 Task: In the  document calendar.odt. Insert footer and write 'ww.ramsons.com'. Find the word using Dictionary 'Gift' Use the tool word Count and display word count while typing
Action: Mouse moved to (109, 76)
Screenshot: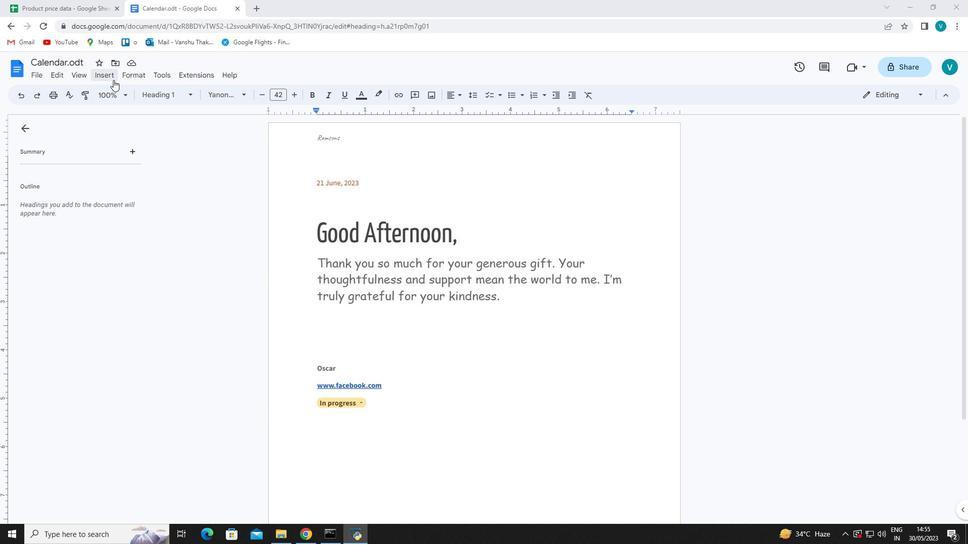 
Action: Mouse pressed left at (109, 76)
Screenshot: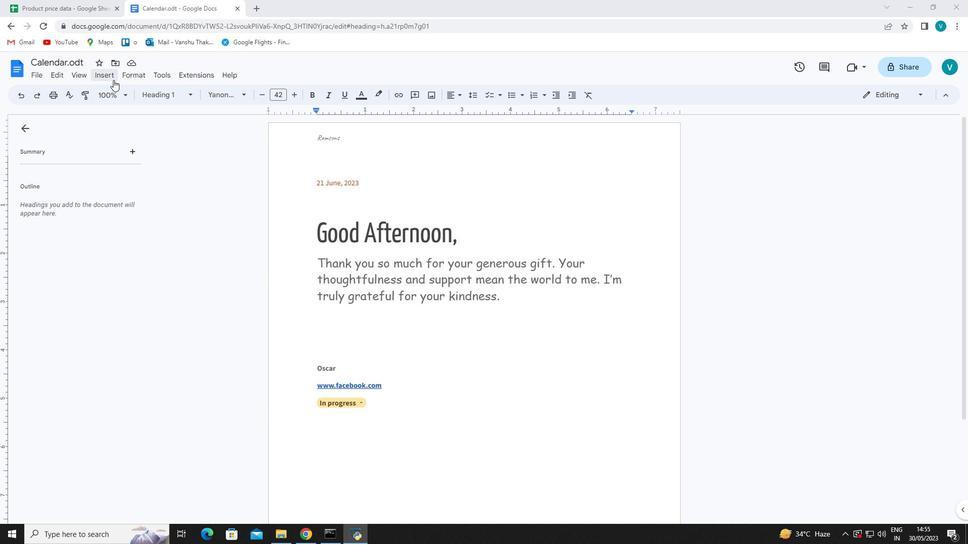 
Action: Mouse moved to (263, 345)
Screenshot: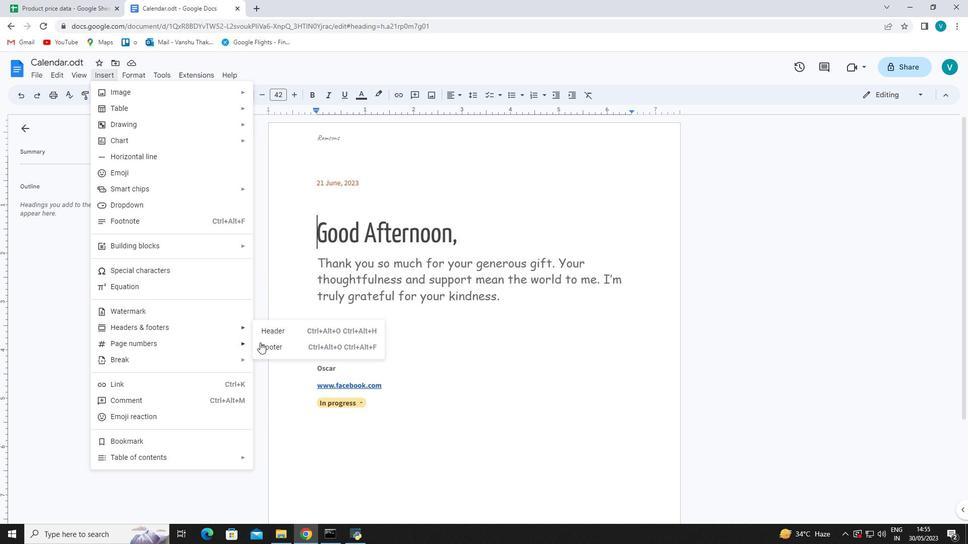 
Action: Mouse pressed left at (263, 345)
Screenshot: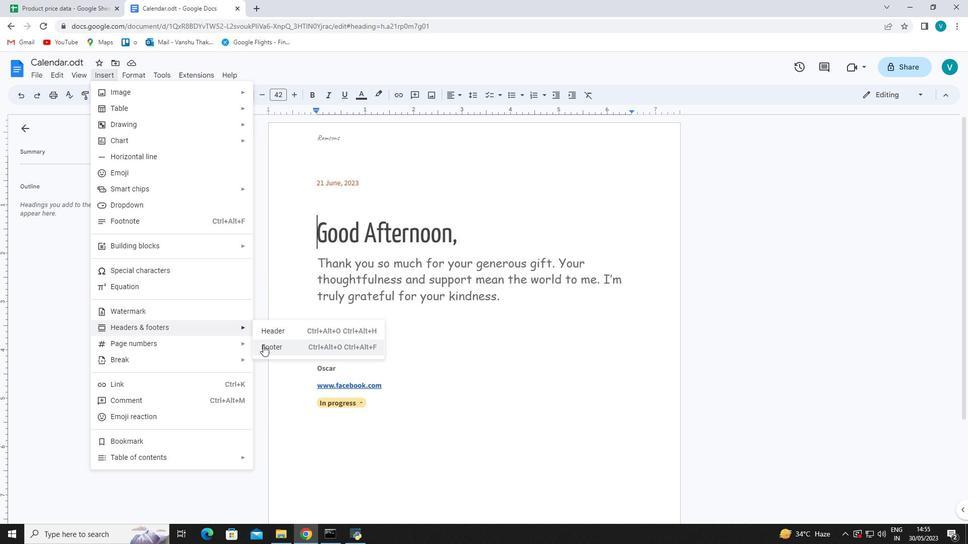 
Action: Mouse moved to (241, 233)
Screenshot: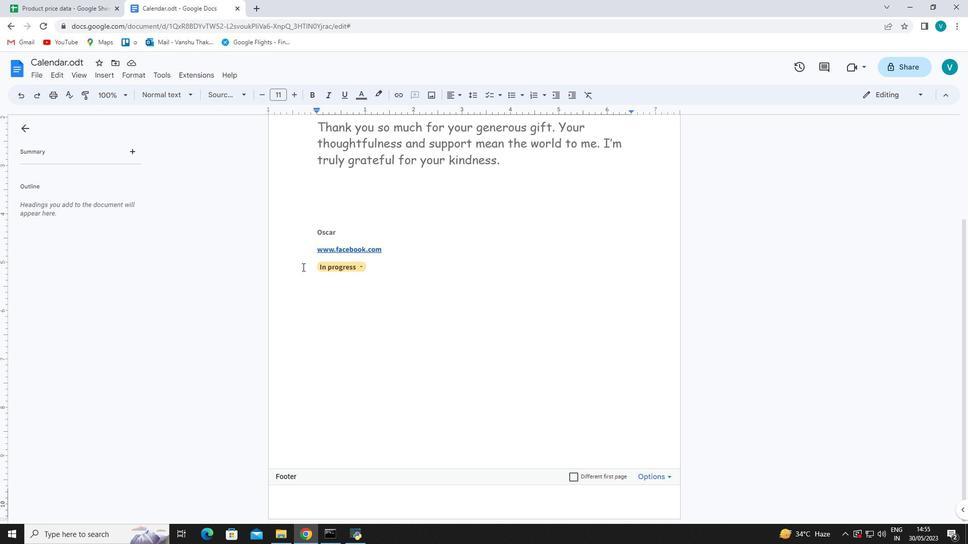 
Action: Key pressed www.ramsons.com
Screenshot: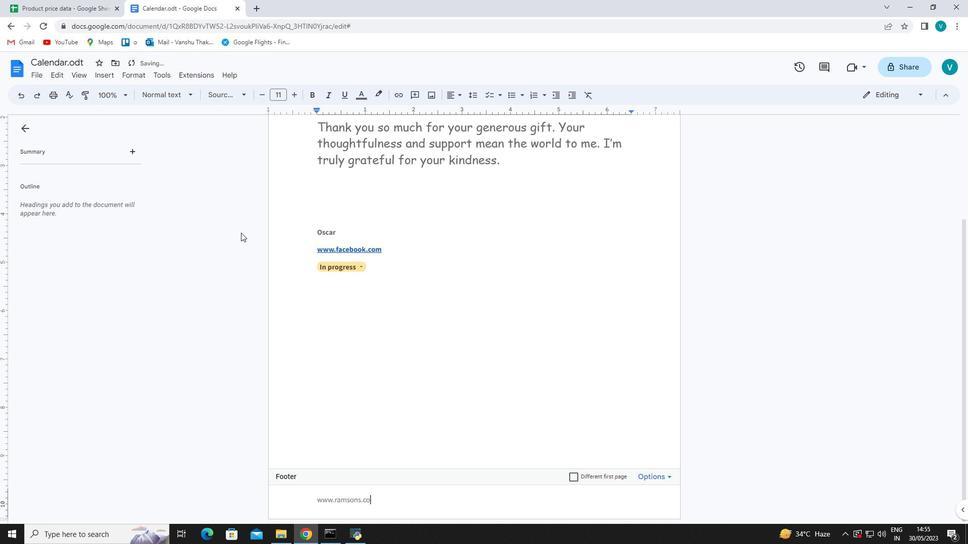 
Action: Mouse moved to (299, 149)
Screenshot: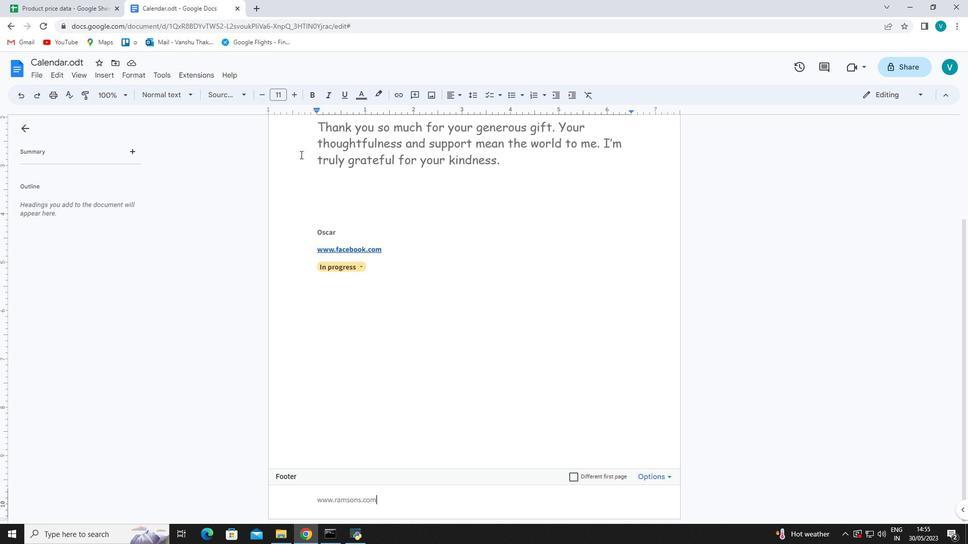 
Action: Mouse scrolled (299, 150) with delta (0, 0)
Screenshot: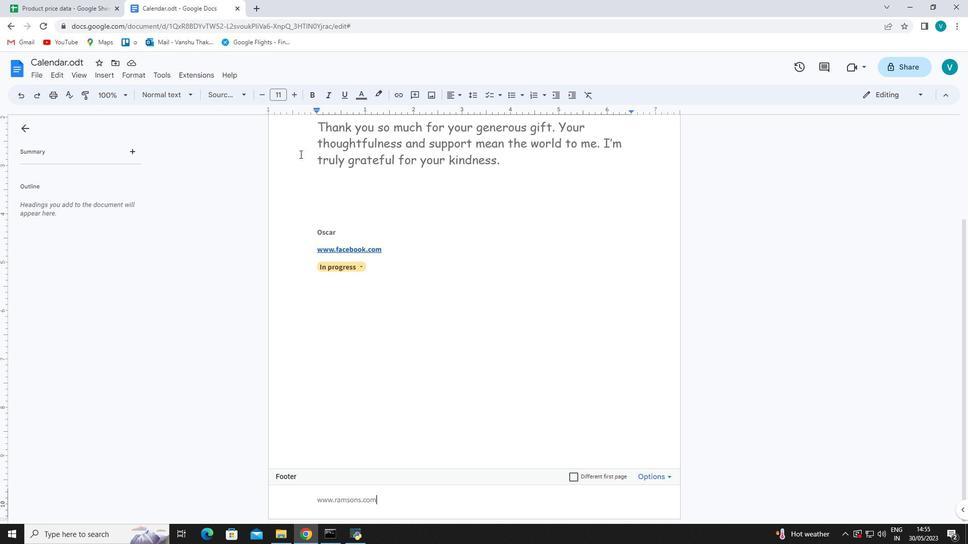 
Action: Mouse scrolled (299, 150) with delta (0, 0)
Screenshot: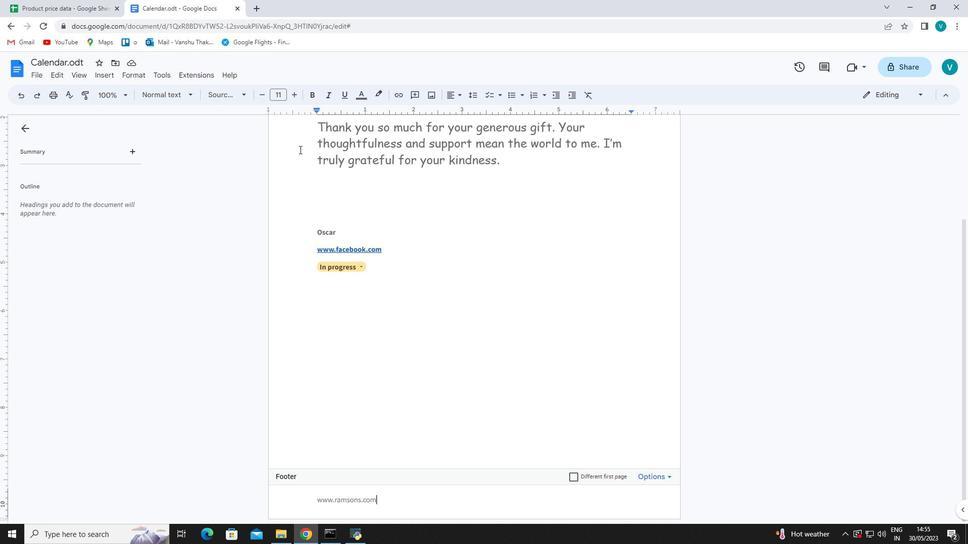 
Action: Mouse scrolled (299, 150) with delta (0, 0)
Screenshot: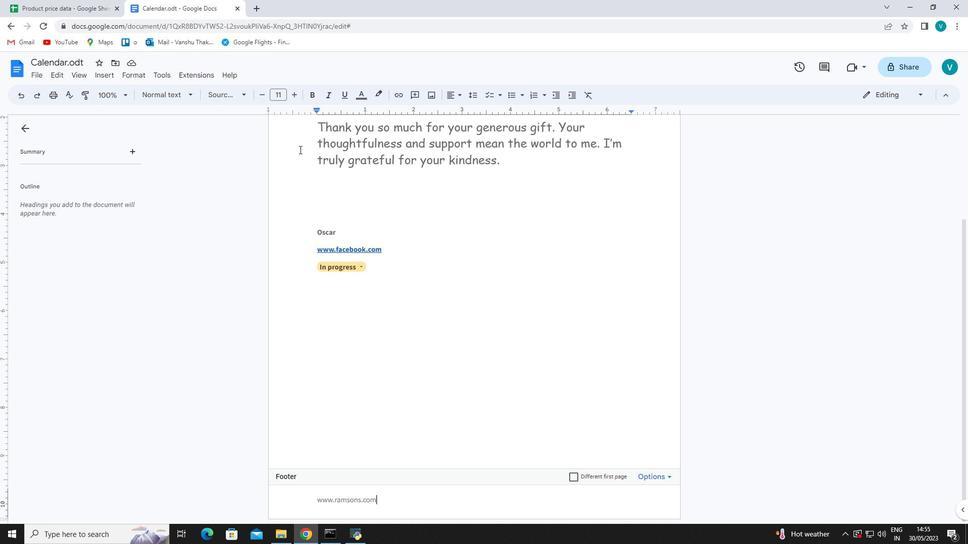 
Action: Mouse scrolled (299, 150) with delta (0, 0)
Screenshot: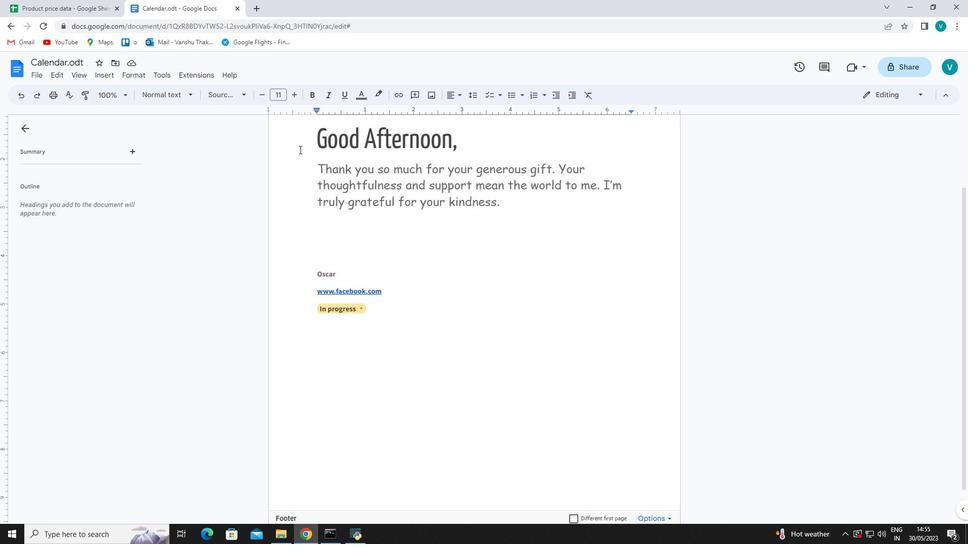 
Action: Mouse moved to (132, 72)
Screenshot: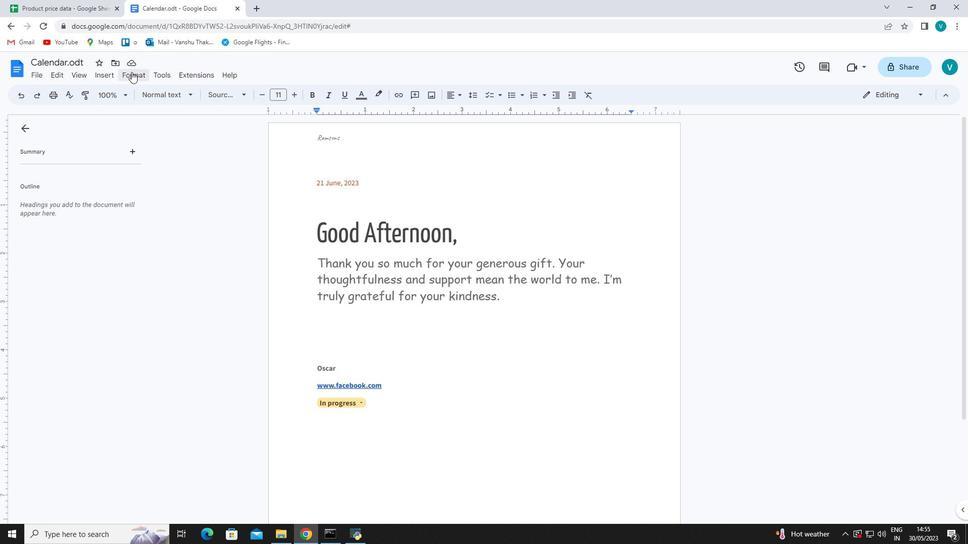 
Action: Mouse pressed left at (132, 72)
Screenshot: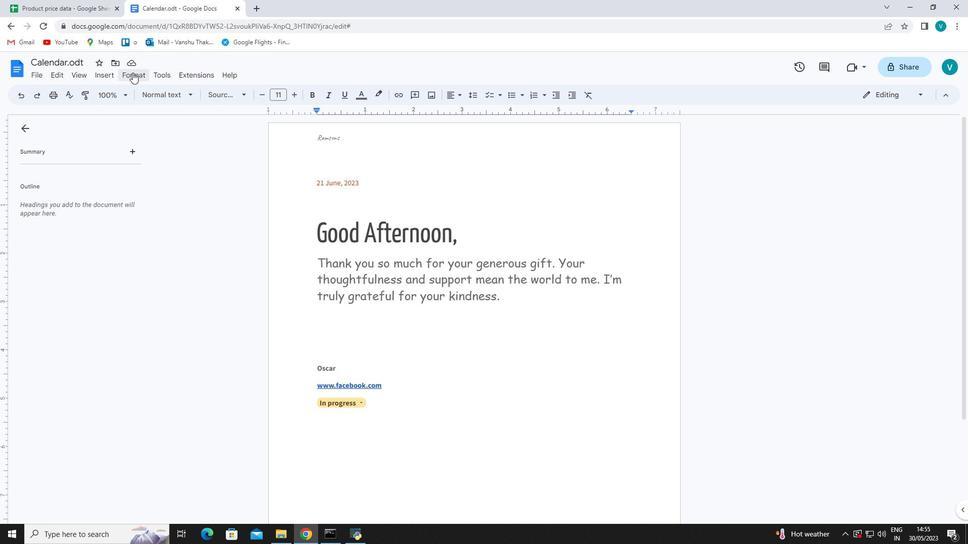 
Action: Mouse moved to (155, 72)
Screenshot: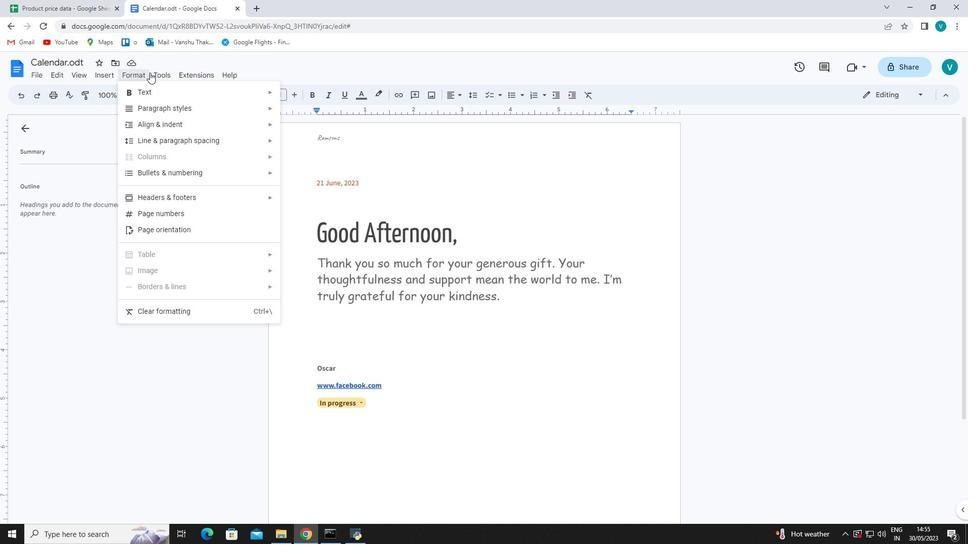 
Action: Mouse pressed left at (155, 72)
Screenshot: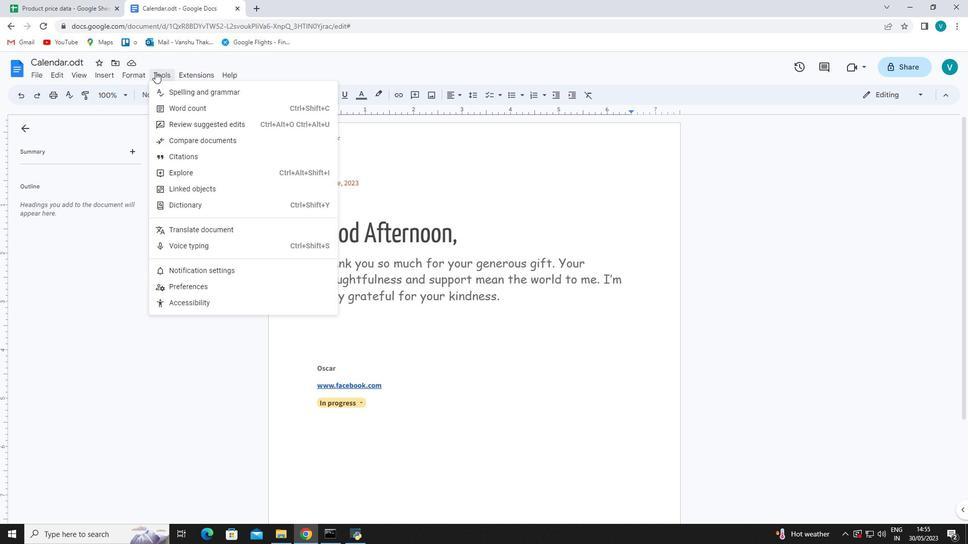 
Action: Mouse pressed left at (155, 72)
Screenshot: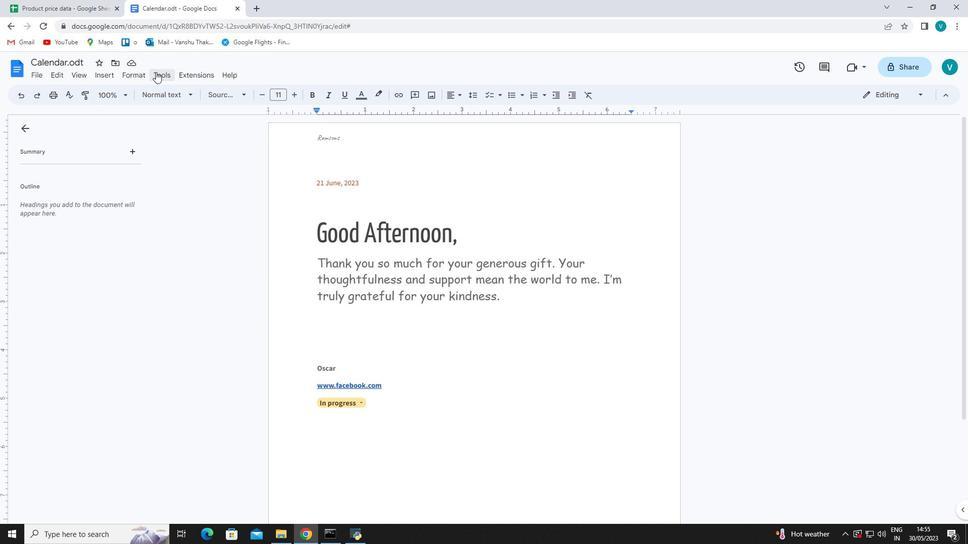 
Action: Mouse moved to (192, 200)
Screenshot: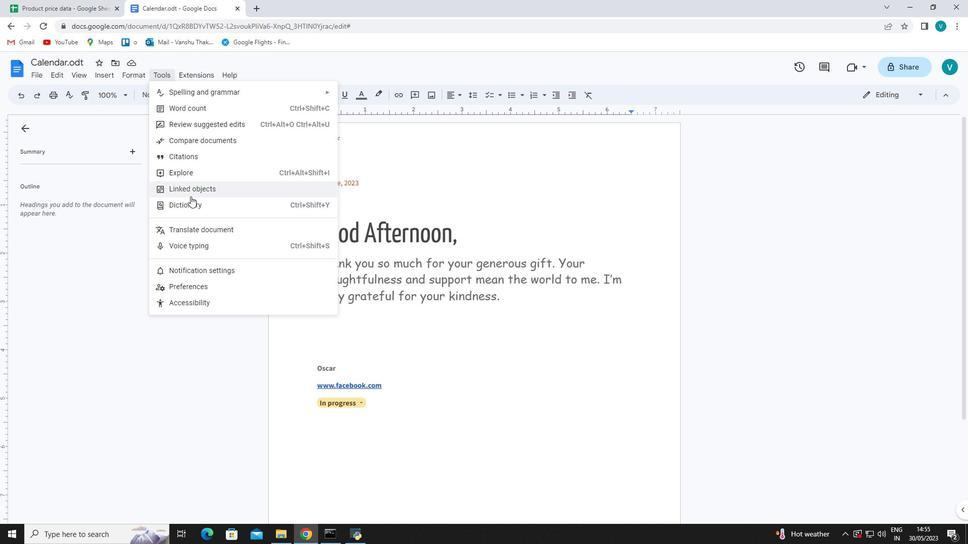 
Action: Mouse pressed left at (192, 200)
Screenshot: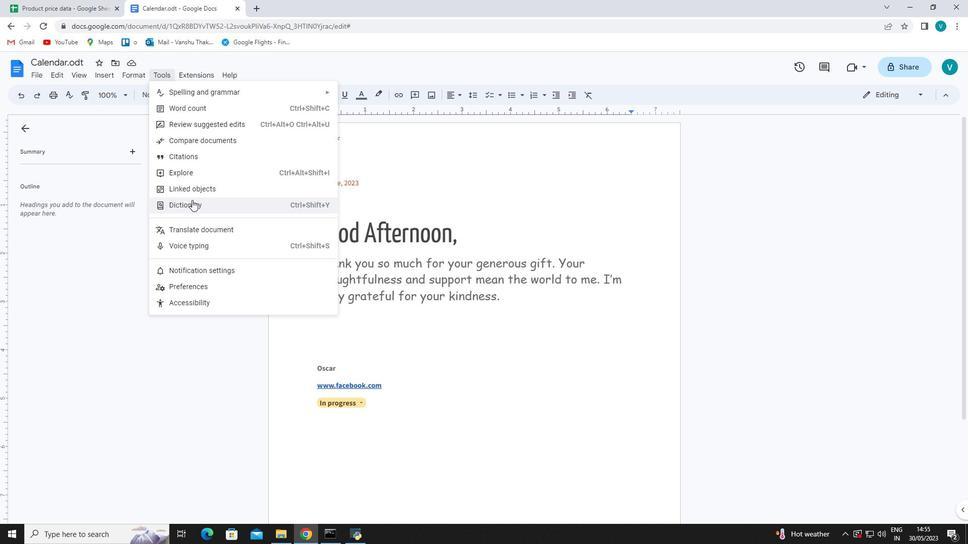
Action: Mouse moved to (826, 128)
Screenshot: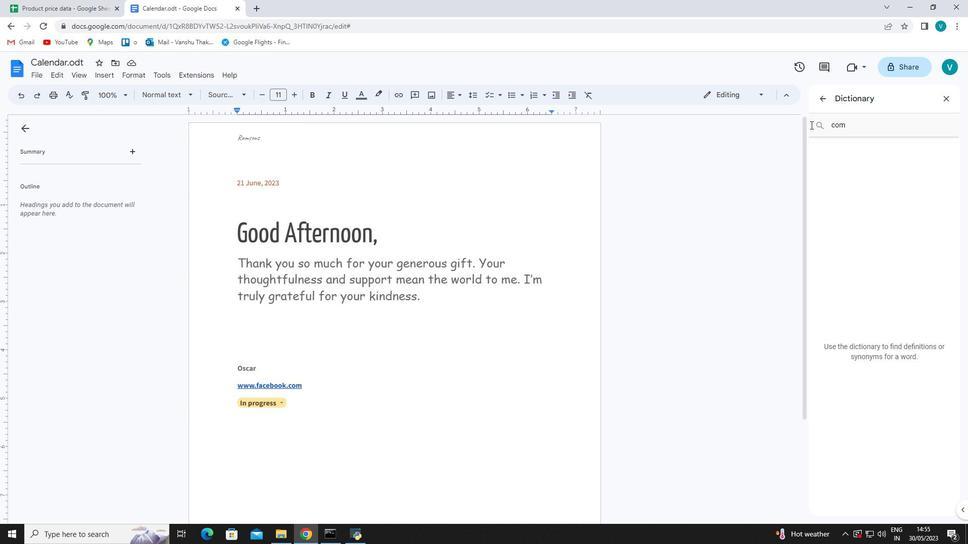
Action: Mouse pressed left at (826, 128)
Screenshot: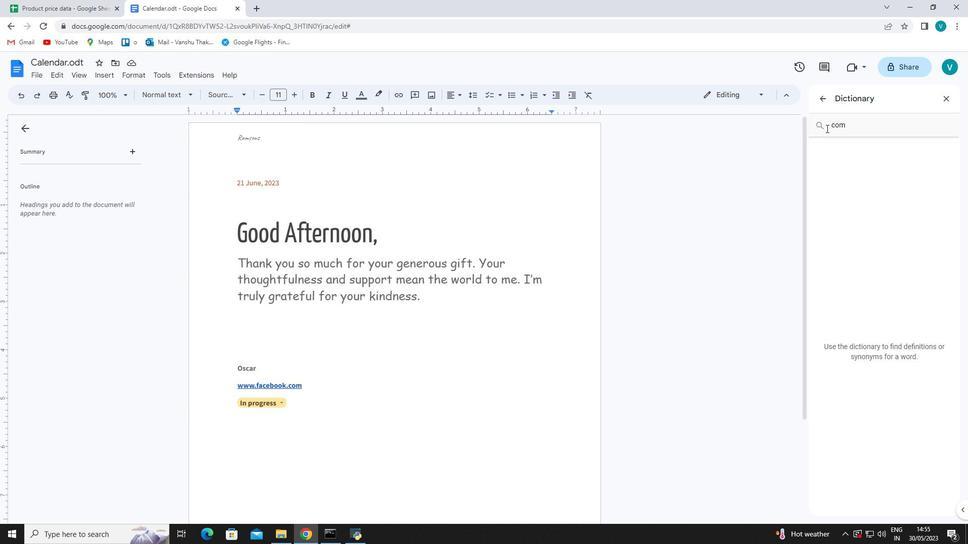 
Action: Mouse moved to (853, 124)
Screenshot: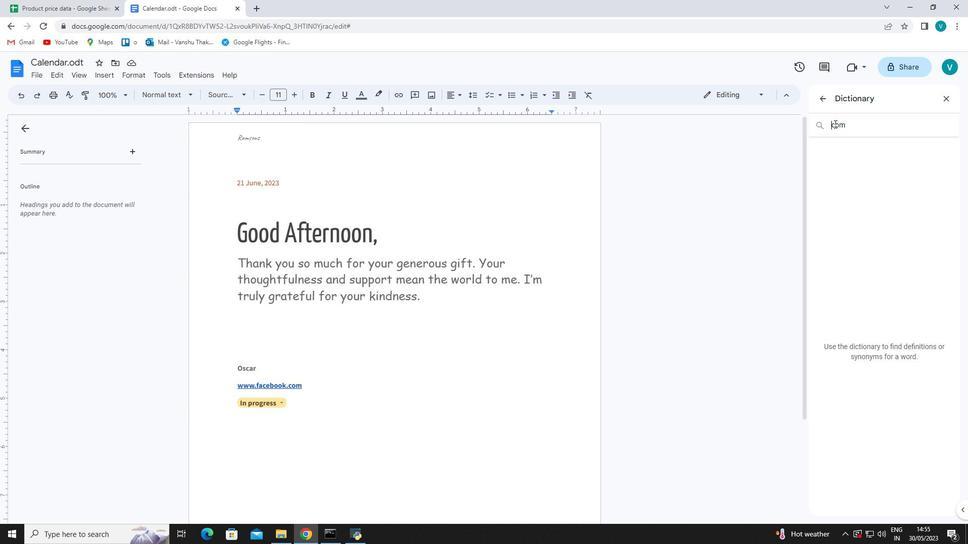 
Action: Mouse pressed left at (853, 124)
Screenshot: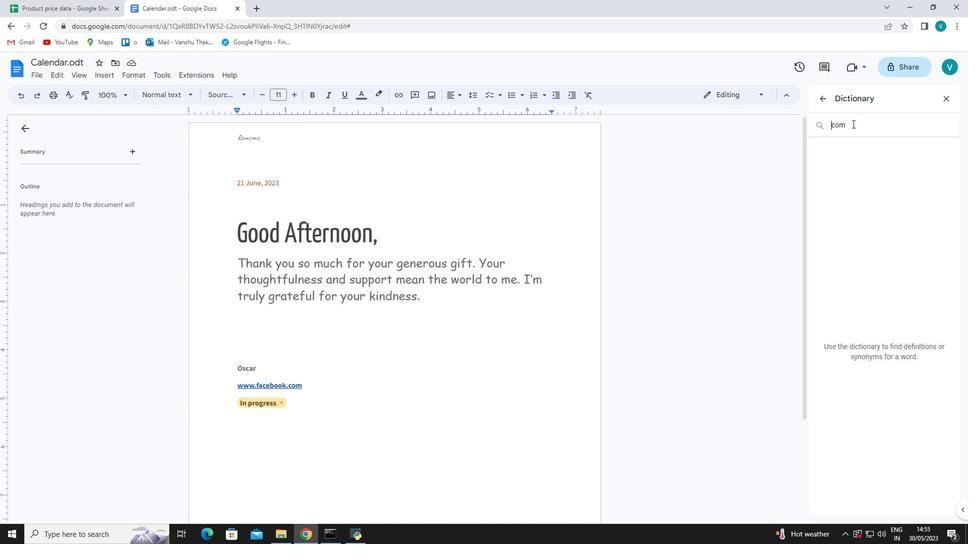 
Action: Mouse moved to (823, 124)
Screenshot: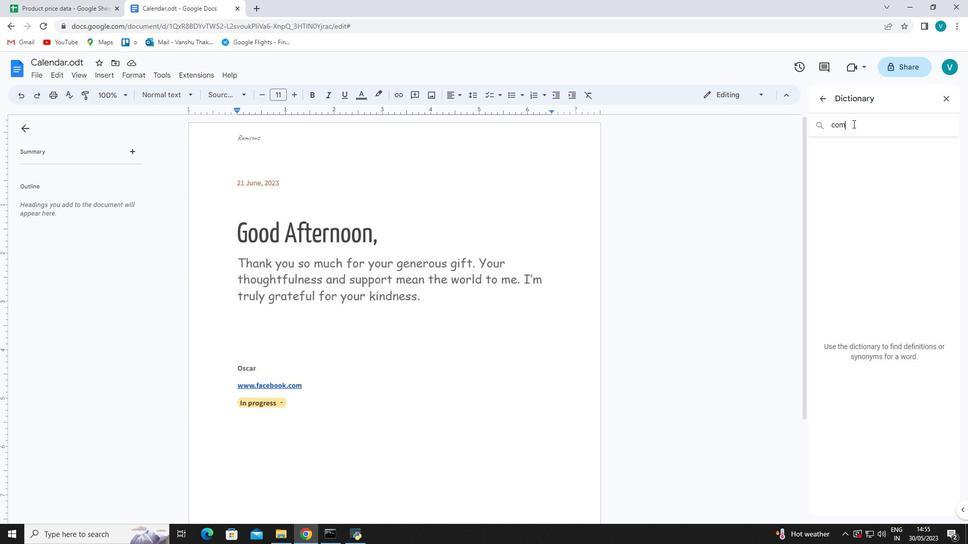 
Action: Key pressed <Key.backspace><Key.shift>Gift<Key.enter>
Screenshot: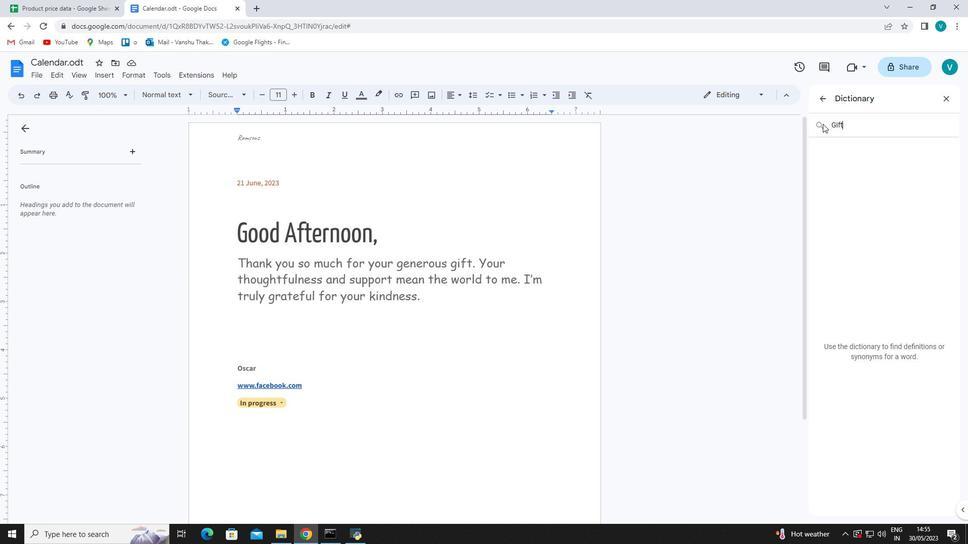 
Action: Mouse moved to (925, 230)
Screenshot: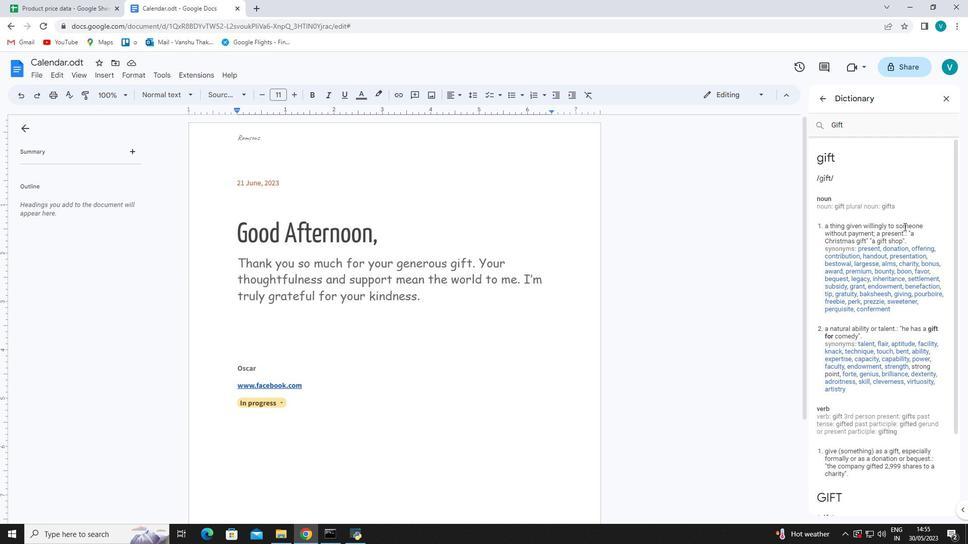 
Action: Mouse scrolled (925, 229) with delta (0, 0)
Screenshot: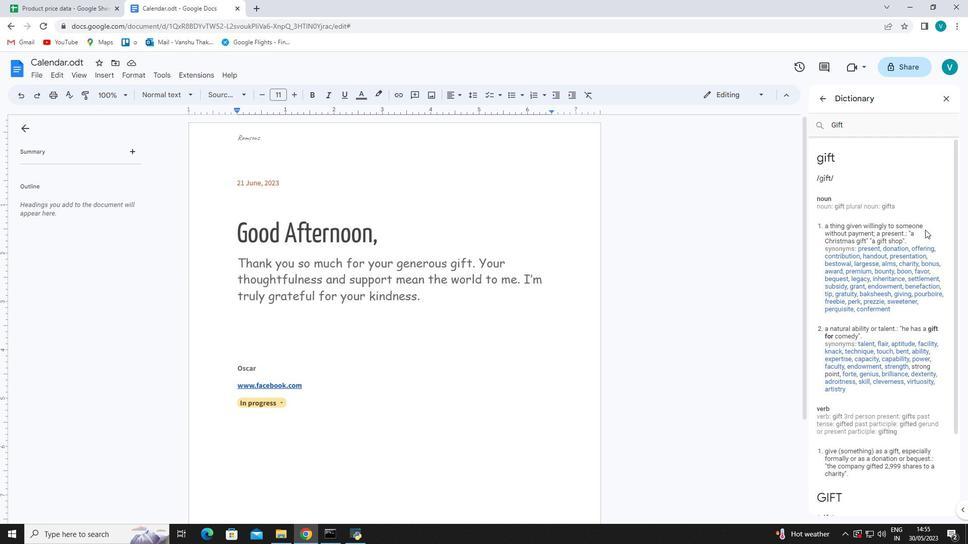 
Action: Mouse scrolled (925, 229) with delta (0, 0)
Screenshot: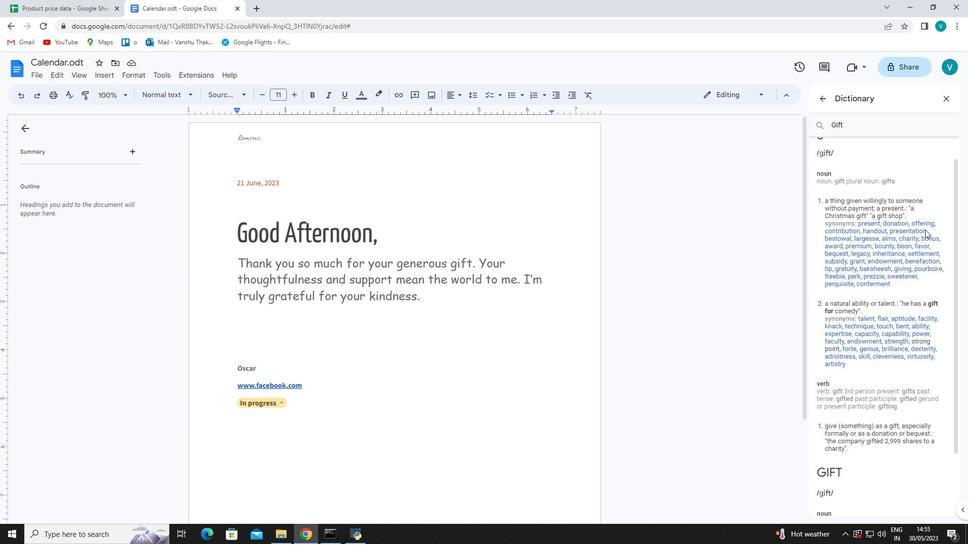 
Action: Mouse scrolled (925, 229) with delta (0, 0)
Screenshot: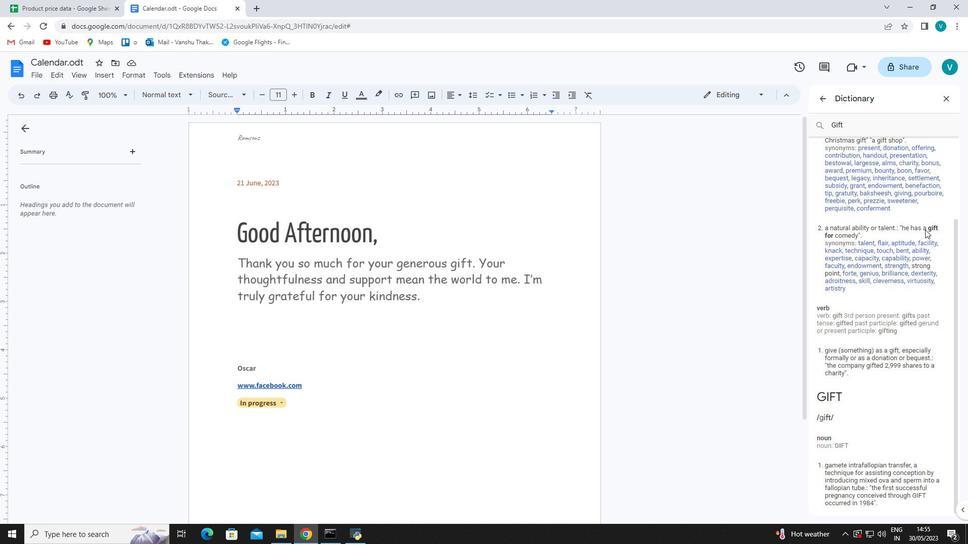 
Action: Mouse scrolled (925, 229) with delta (0, 0)
Screenshot: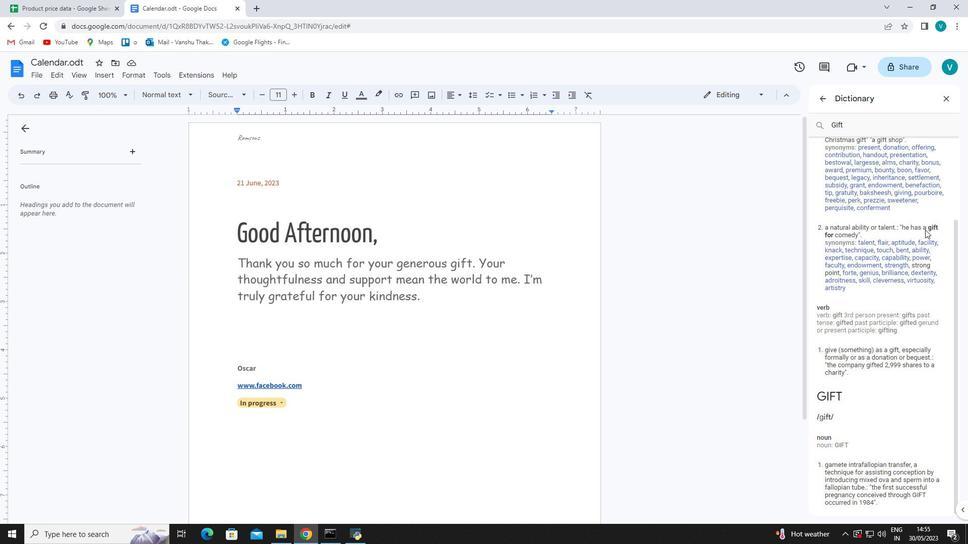 
Action: Mouse moved to (929, 234)
Screenshot: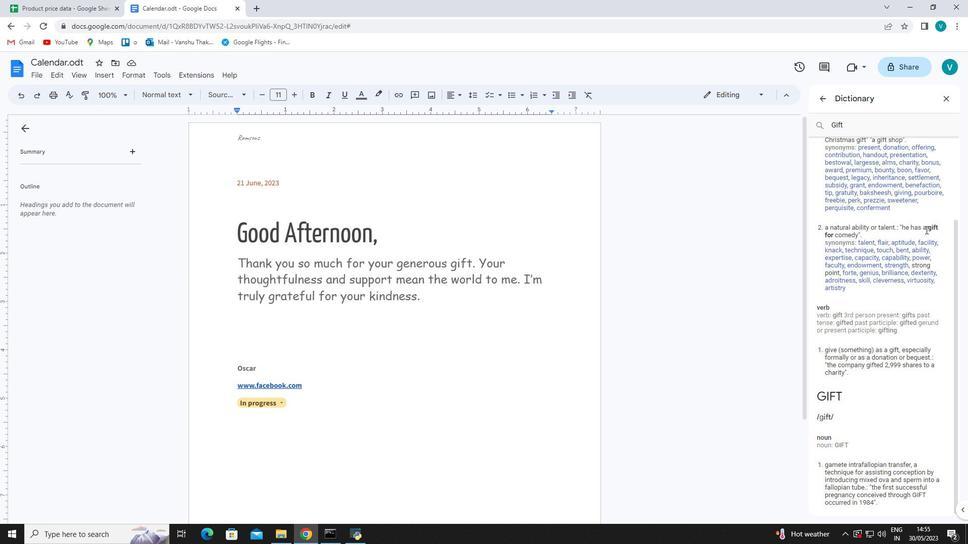 
Action: Mouse scrolled (929, 234) with delta (0, 0)
Screenshot: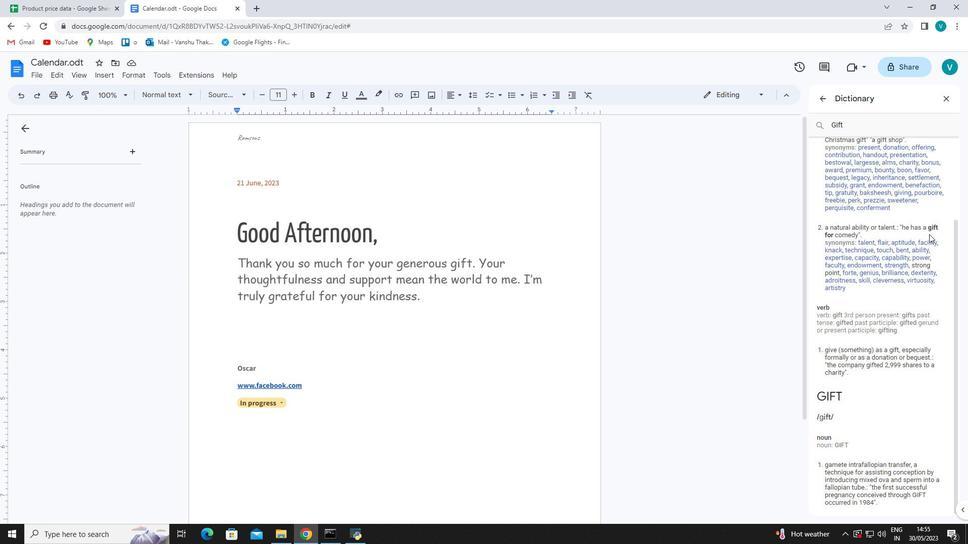 
Action: Mouse scrolled (929, 234) with delta (0, 0)
Screenshot: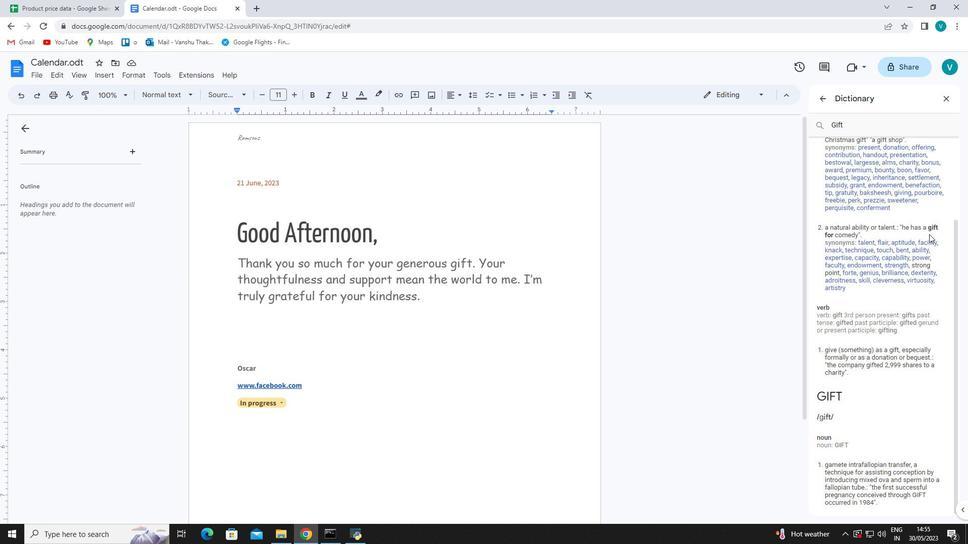 
Action: Mouse moved to (156, 73)
Screenshot: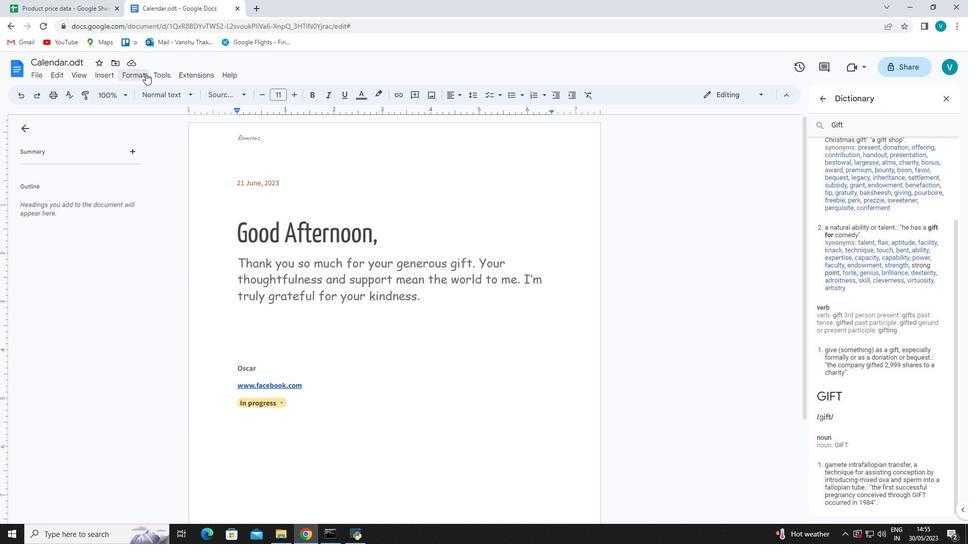 
Action: Mouse pressed left at (156, 73)
Screenshot: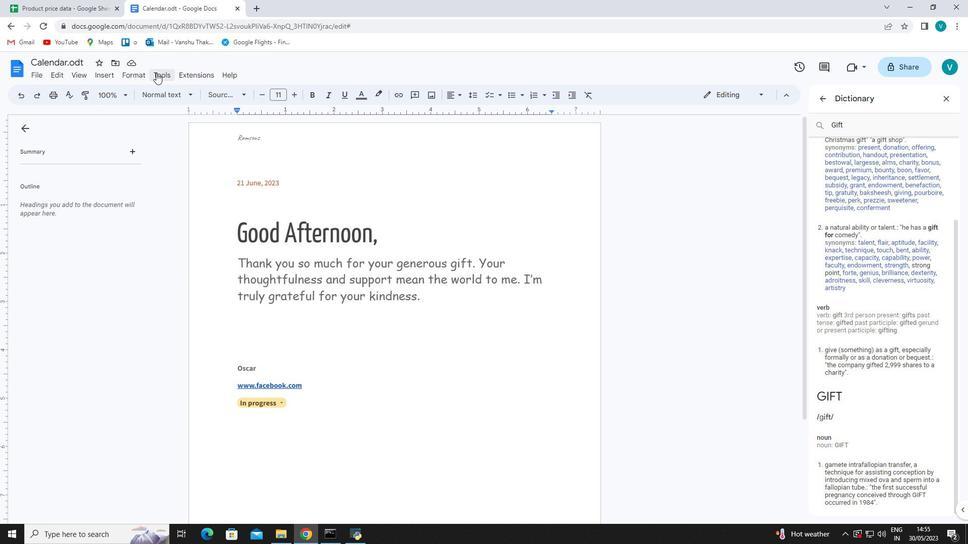 
Action: Mouse moved to (196, 104)
Screenshot: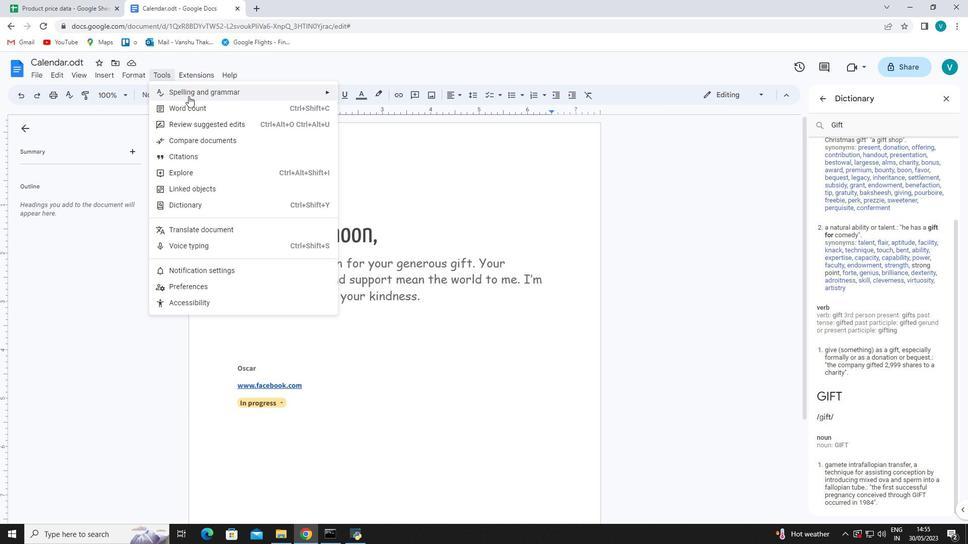 
Action: Mouse pressed left at (196, 104)
Screenshot: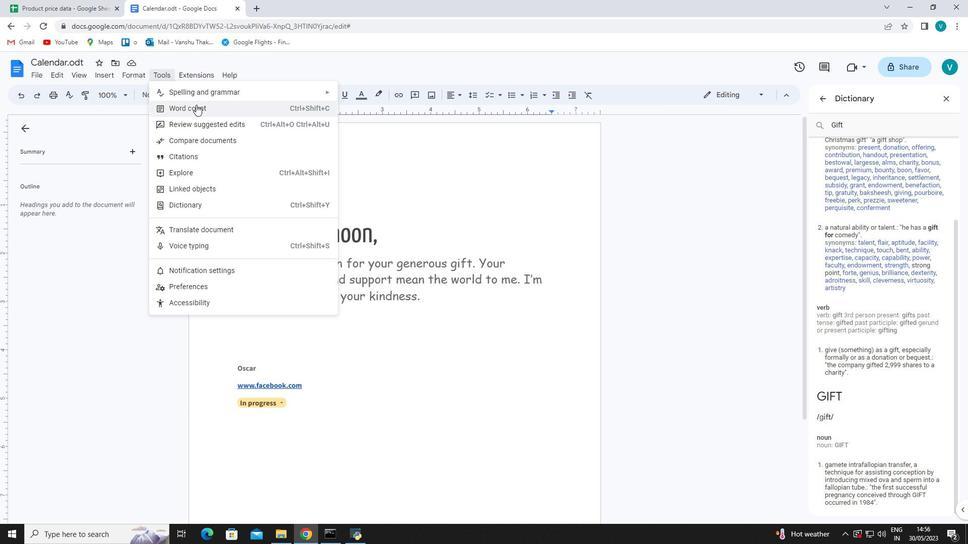 
Action: Mouse moved to (417, 333)
Screenshot: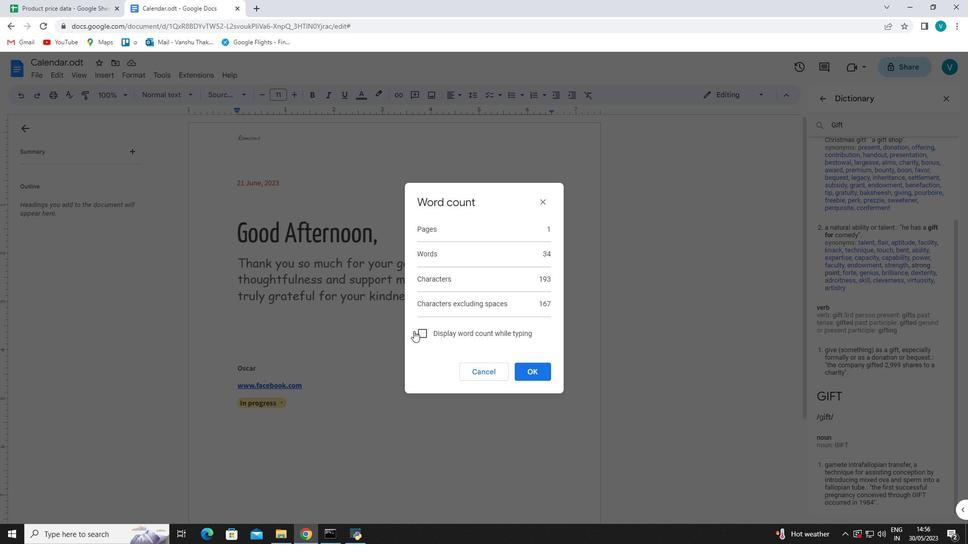 
Action: Mouse pressed left at (417, 333)
Screenshot: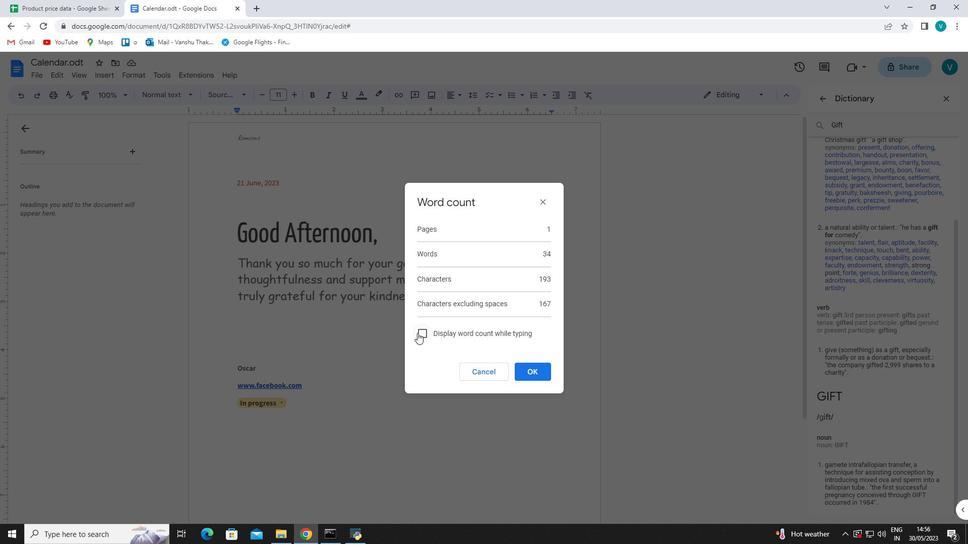 
Action: Mouse moved to (527, 372)
Screenshot: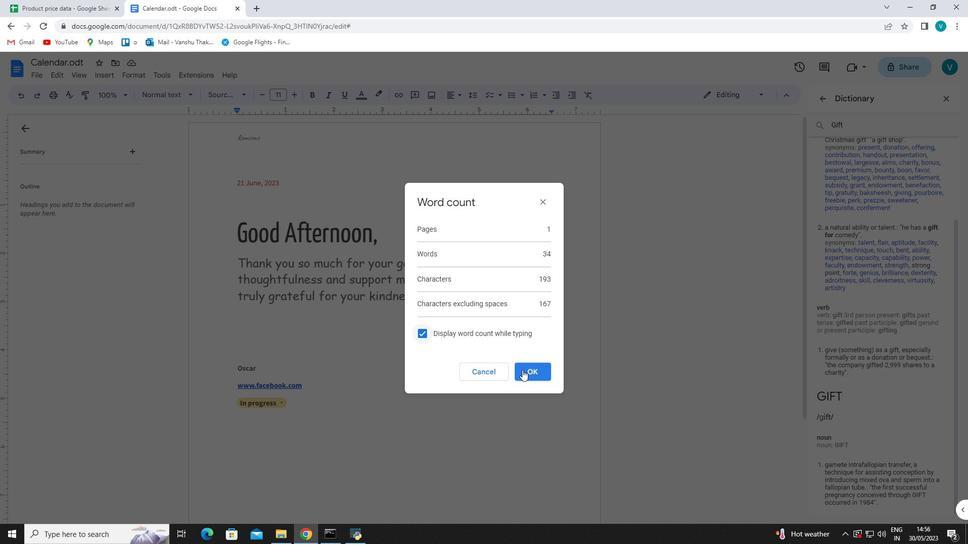 
Action: Mouse pressed left at (527, 372)
Screenshot: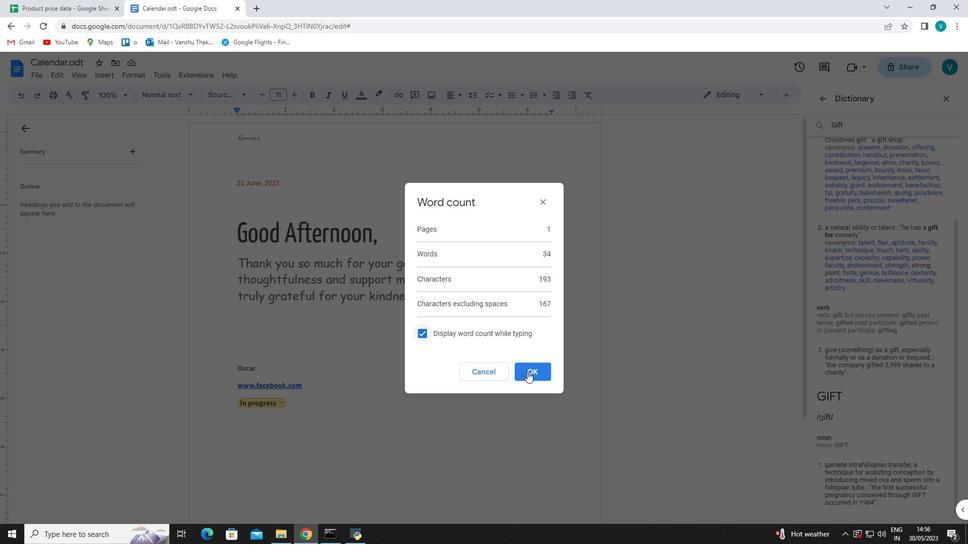 
Action: Mouse moved to (241, 272)
Screenshot: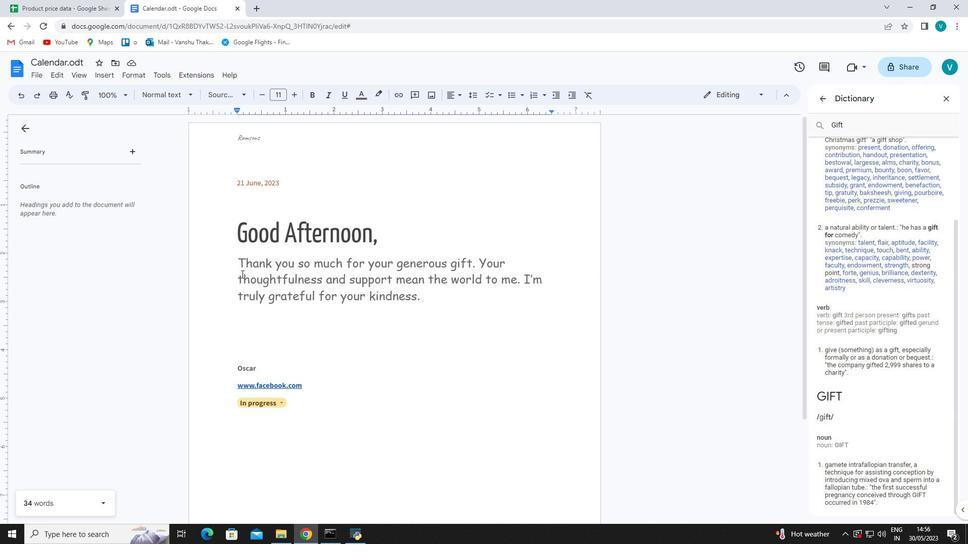 
